 Task: Add Modelo Especial Can to the cart.
Action: Mouse moved to (706, 259)
Screenshot: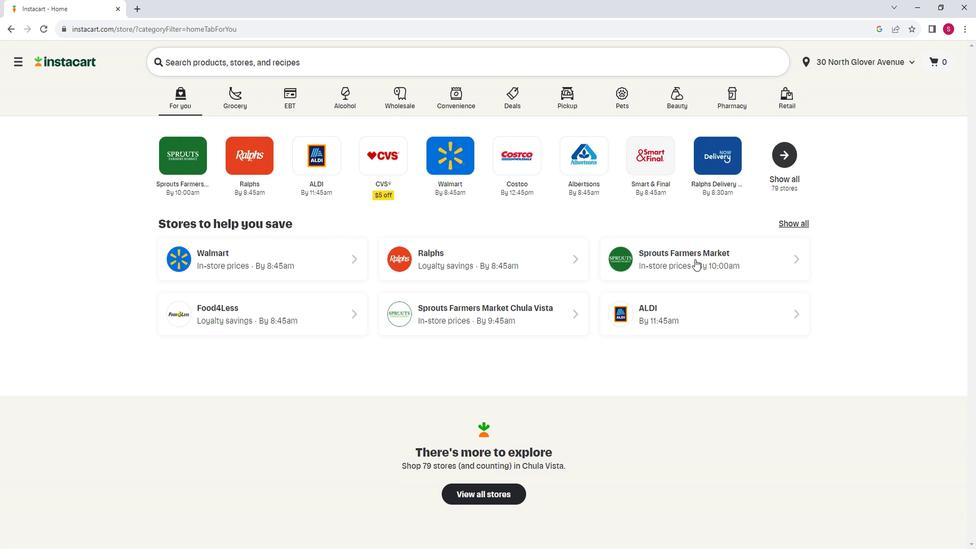 
Action: Mouse pressed left at (706, 259)
Screenshot: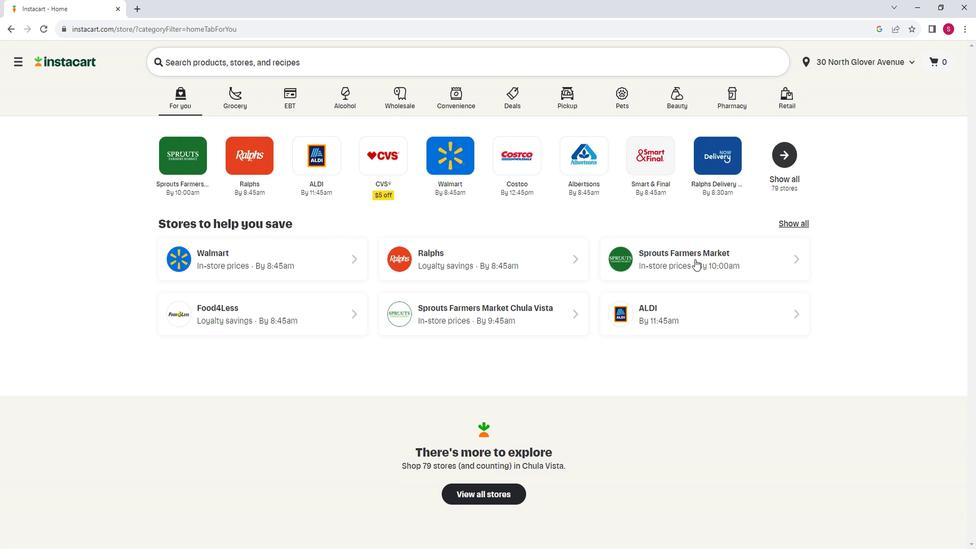 
Action: Mouse moved to (78, 333)
Screenshot: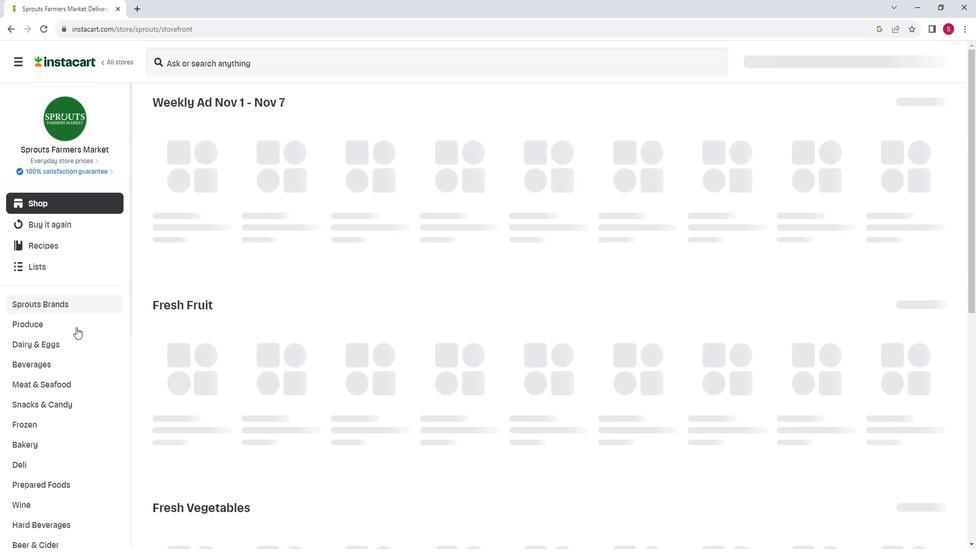 
Action: Mouse scrolled (78, 332) with delta (0, 0)
Screenshot: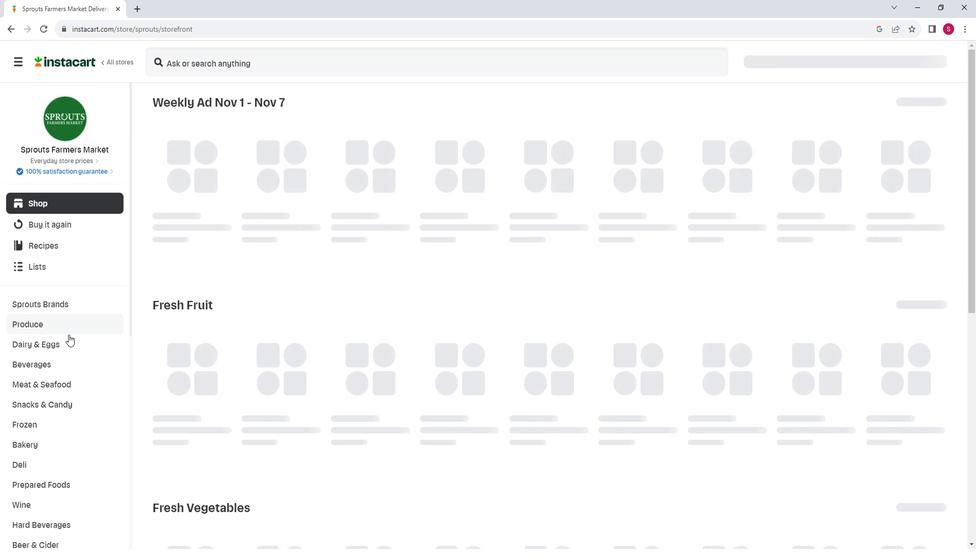 
Action: Mouse scrolled (78, 332) with delta (0, 0)
Screenshot: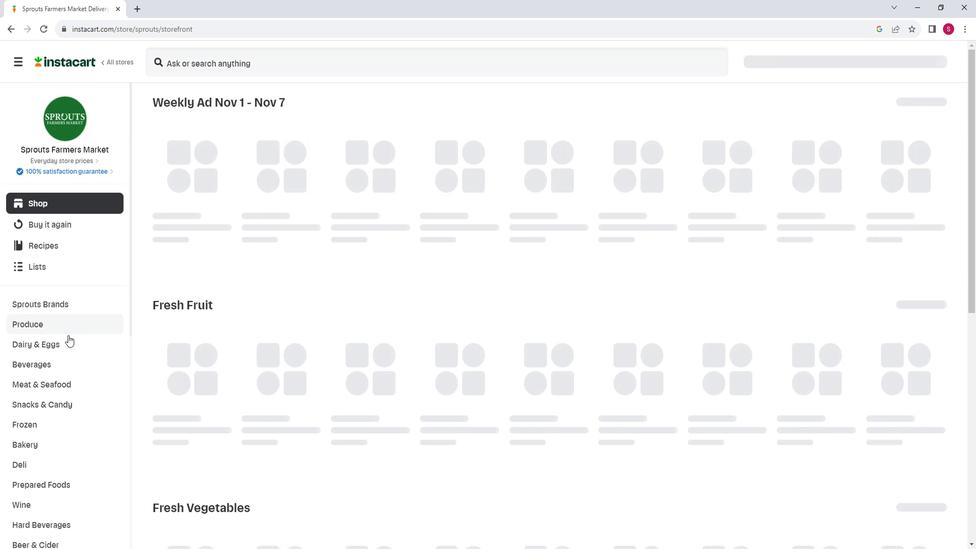 
Action: Mouse moved to (52, 427)
Screenshot: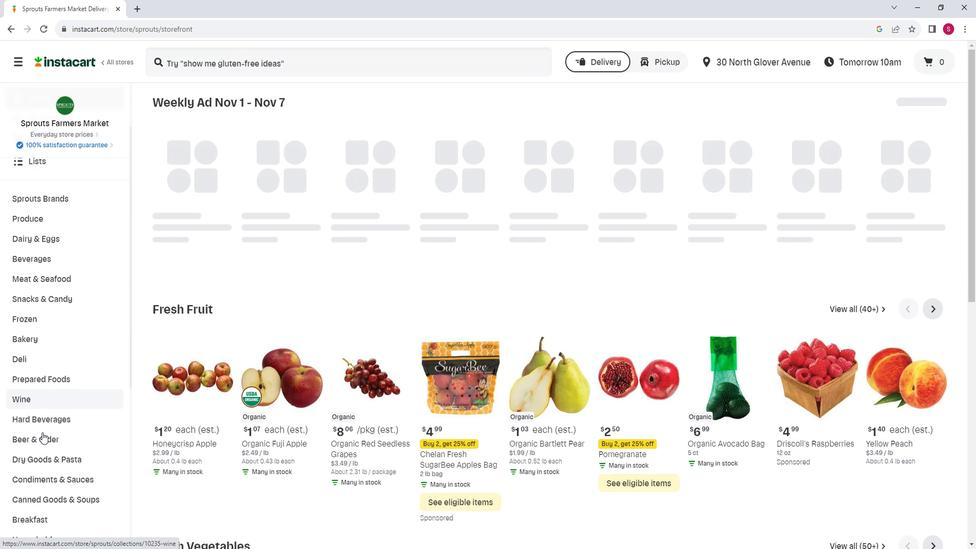 
Action: Mouse pressed left at (52, 427)
Screenshot: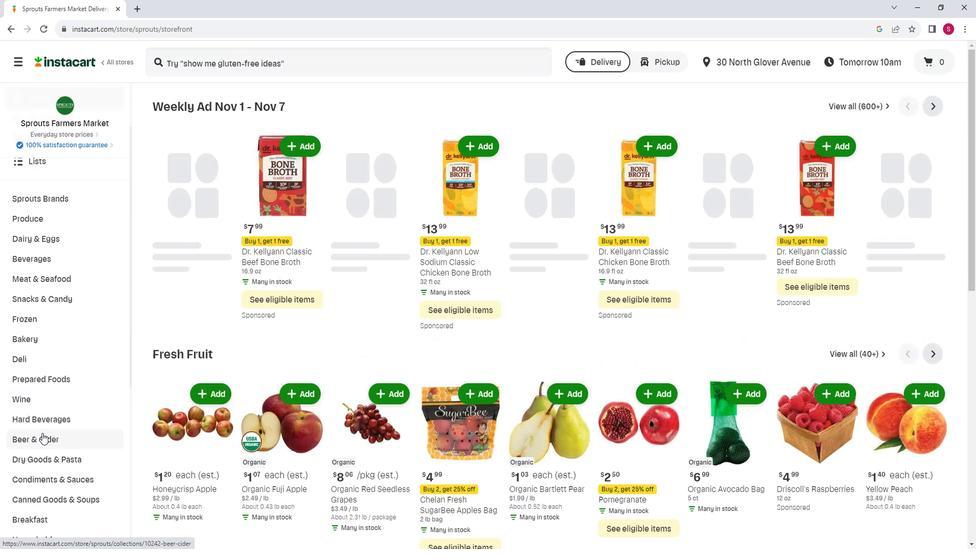 
Action: Mouse moved to (330, 136)
Screenshot: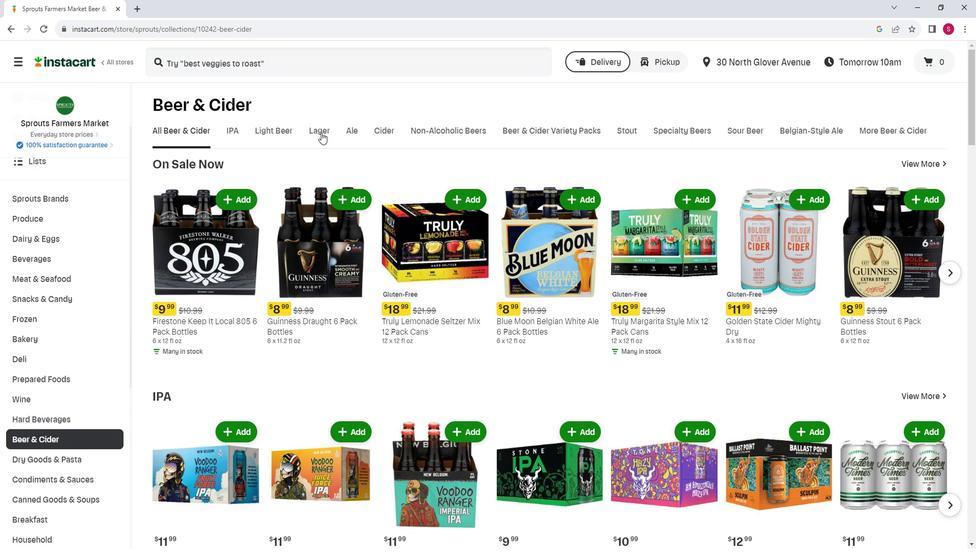 
Action: Mouse pressed left at (330, 136)
Screenshot: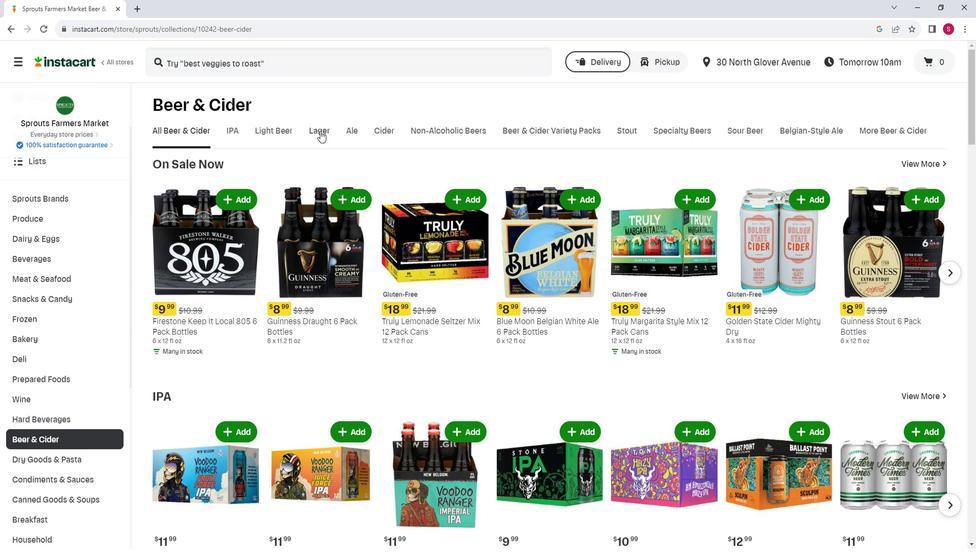 
Action: Mouse moved to (429, 193)
Screenshot: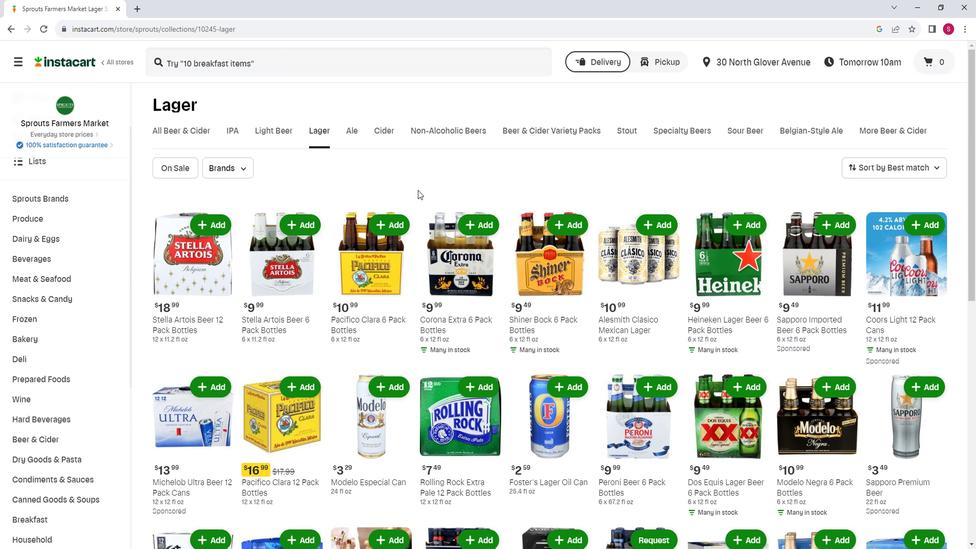 
Action: Mouse scrolled (429, 192) with delta (0, 0)
Screenshot: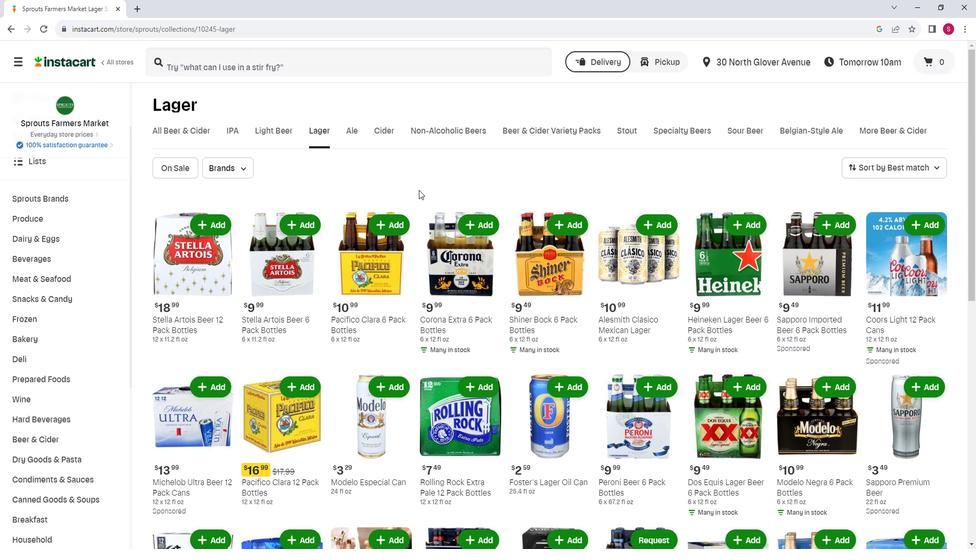 
Action: Mouse scrolled (429, 192) with delta (0, 0)
Screenshot: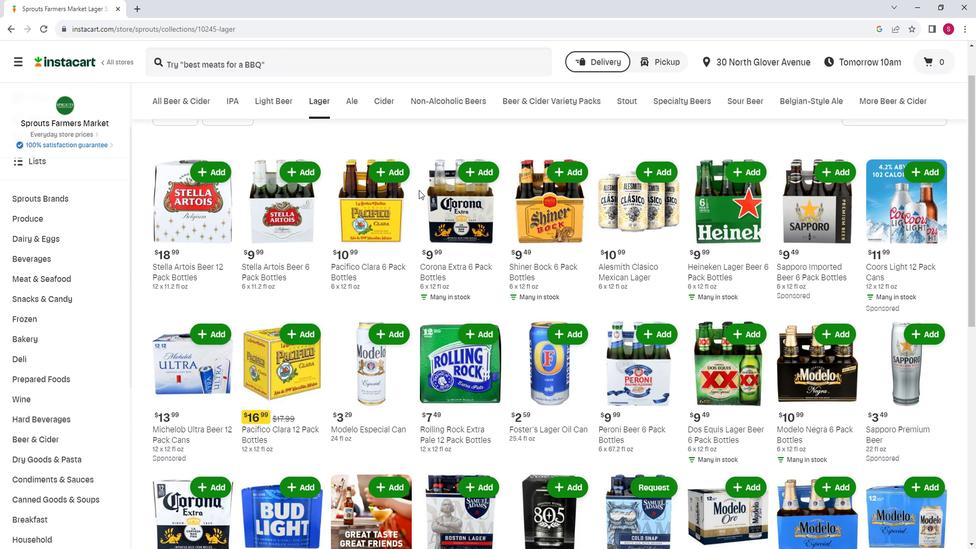 
Action: Mouse moved to (406, 278)
Screenshot: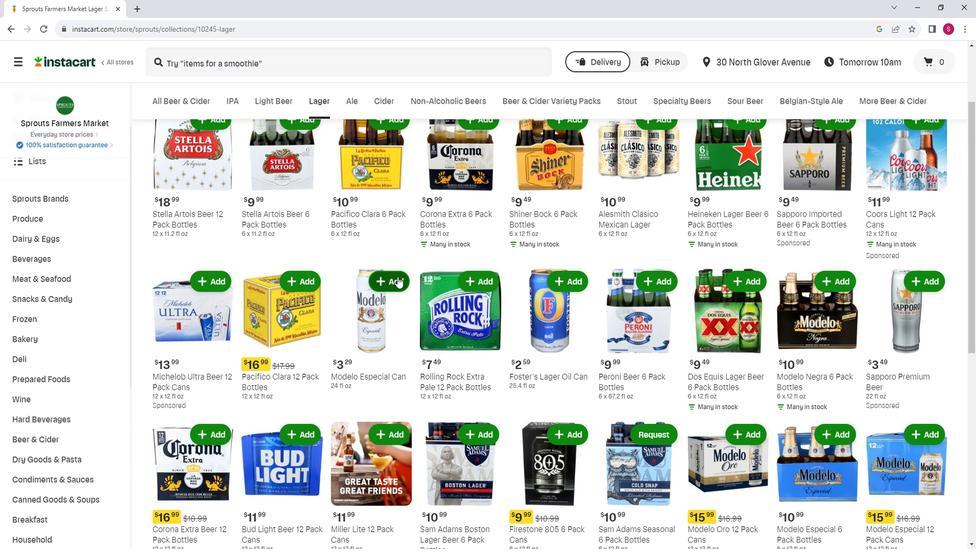 
Action: Mouse pressed left at (406, 278)
Screenshot: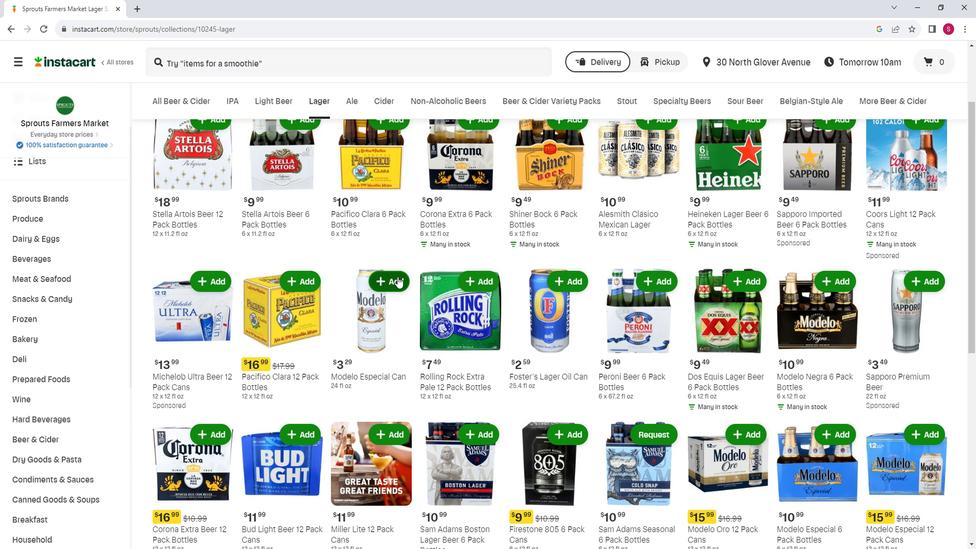 
Action: Mouse moved to (412, 252)
Screenshot: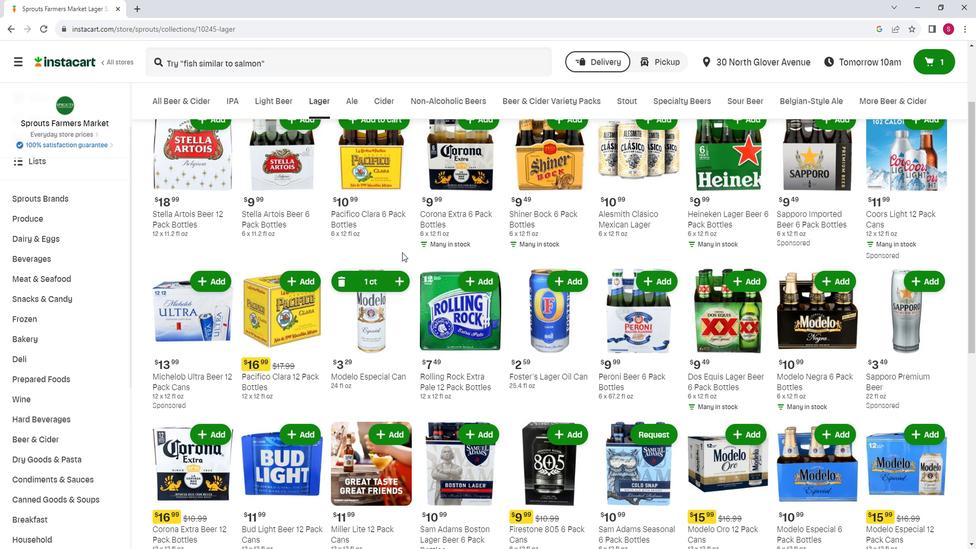
